 Task: Check the average views per listing of furnished in the last 5 years.
Action: Mouse moved to (746, 179)
Screenshot: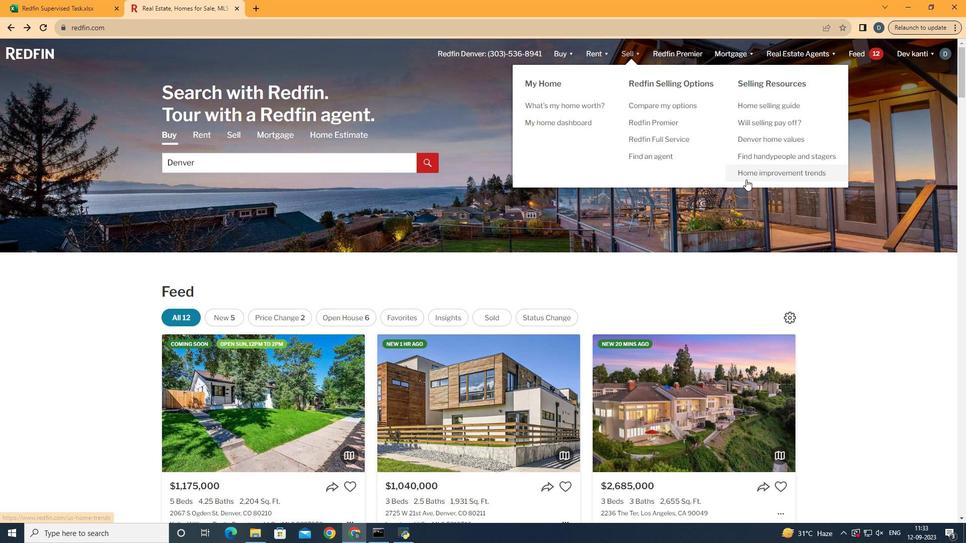 
Action: Mouse pressed left at (746, 179)
Screenshot: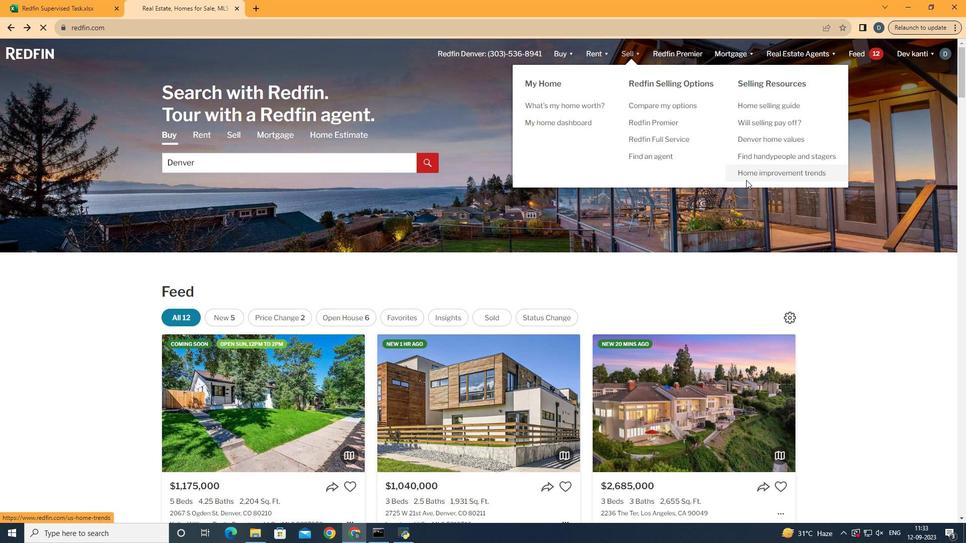 
Action: Mouse moved to (256, 190)
Screenshot: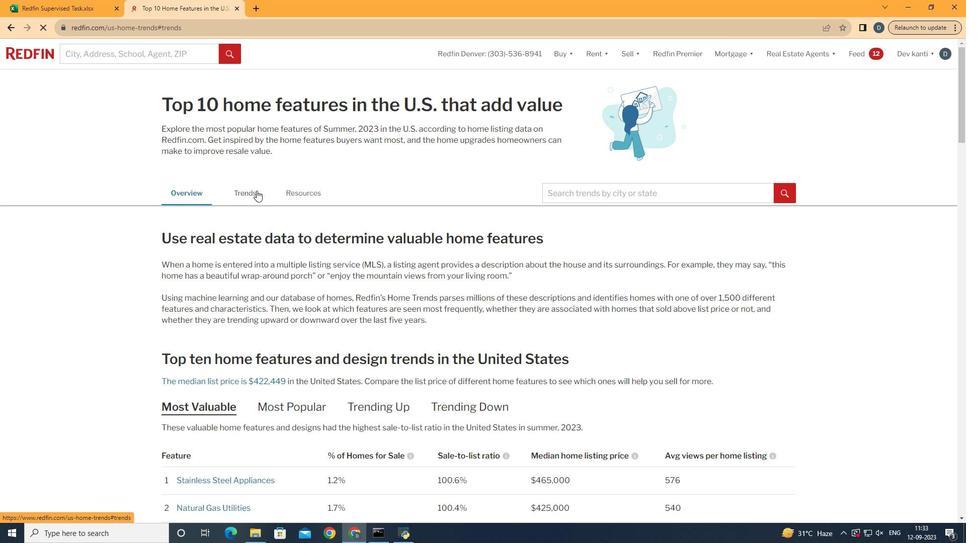 
Action: Mouse pressed left at (256, 190)
Screenshot: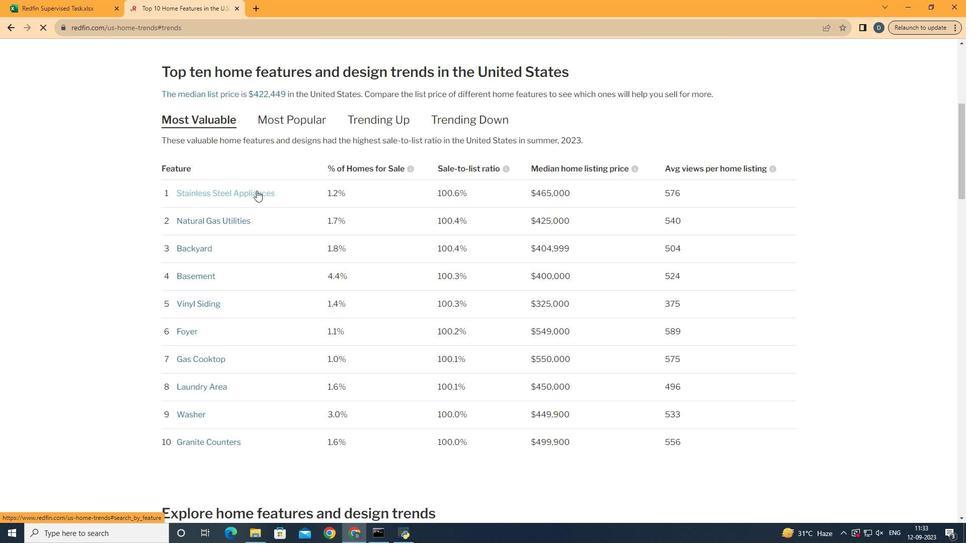 
Action: Mouse moved to (329, 285)
Screenshot: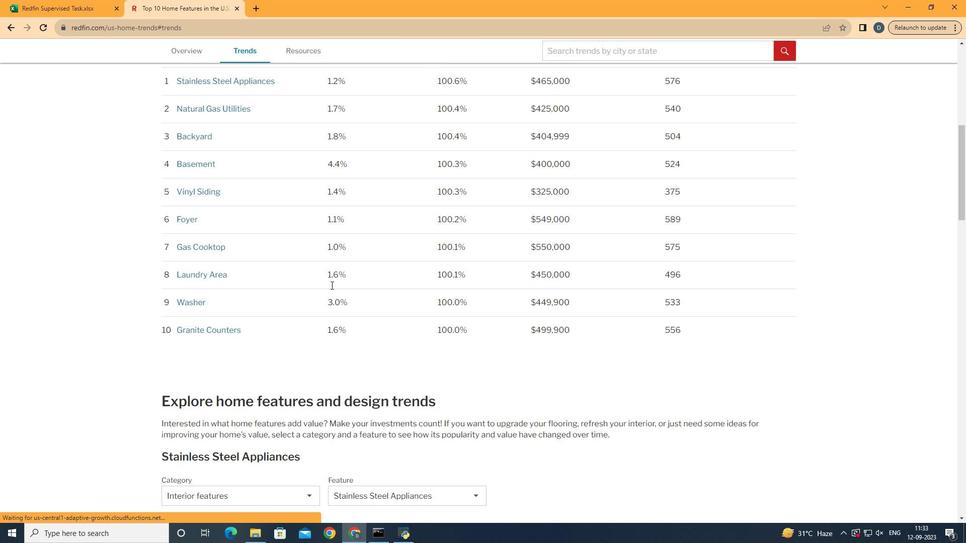
Action: Mouse scrolled (329, 285) with delta (0, 0)
Screenshot: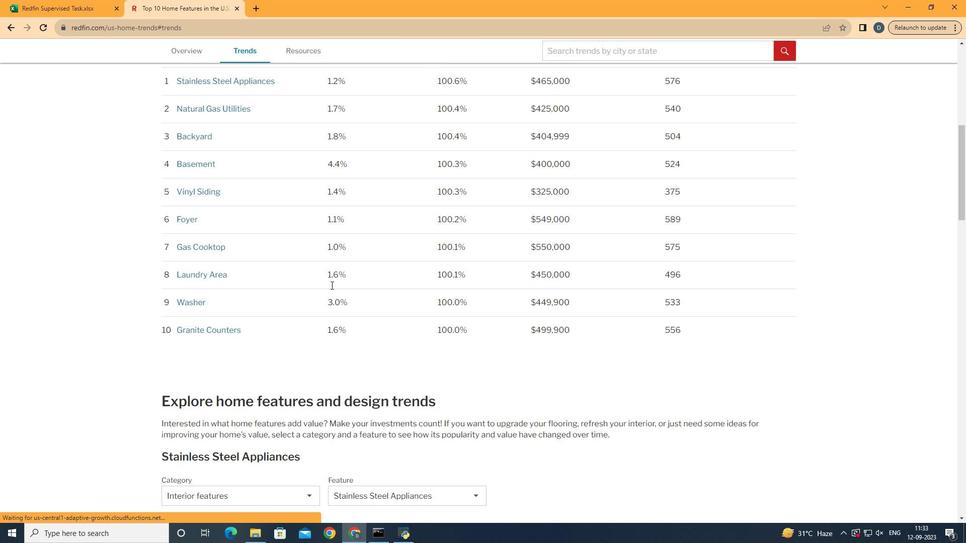 
Action: Mouse scrolled (329, 285) with delta (0, 0)
Screenshot: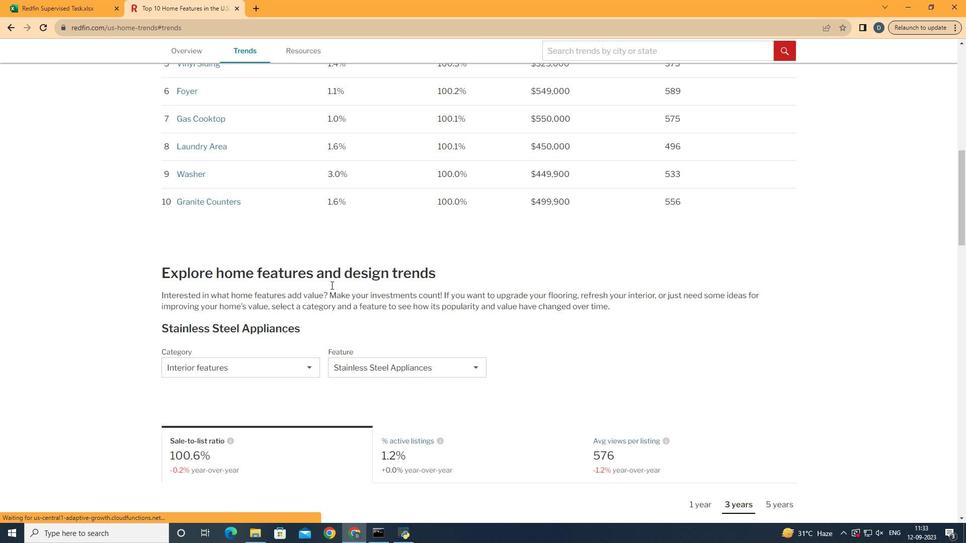 
Action: Mouse scrolled (329, 285) with delta (0, 0)
Screenshot: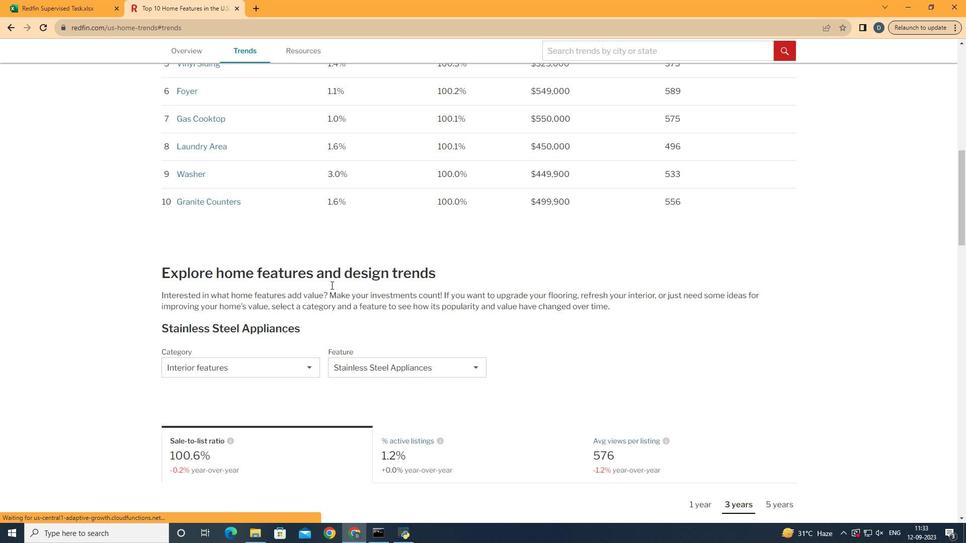 
Action: Mouse moved to (329, 285)
Screenshot: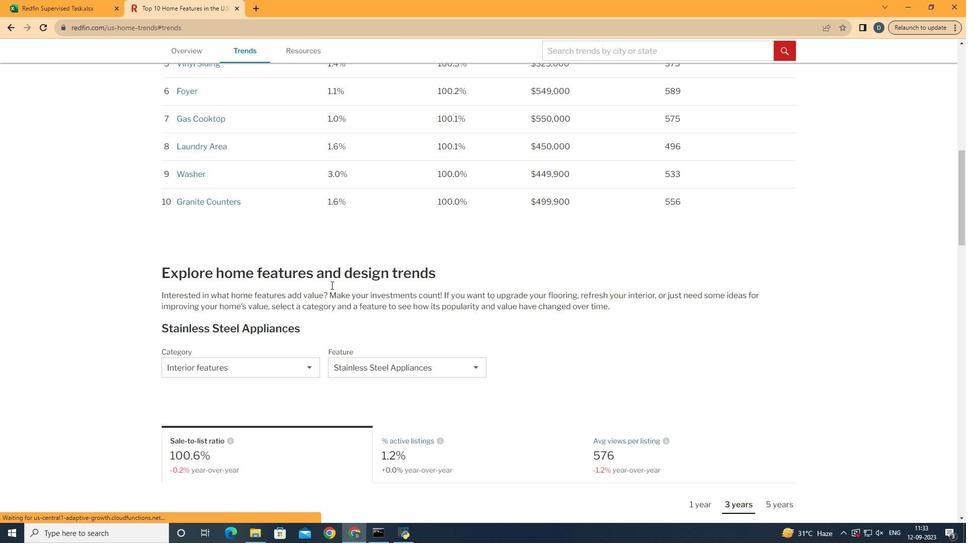 
Action: Mouse scrolled (329, 285) with delta (0, 0)
Screenshot: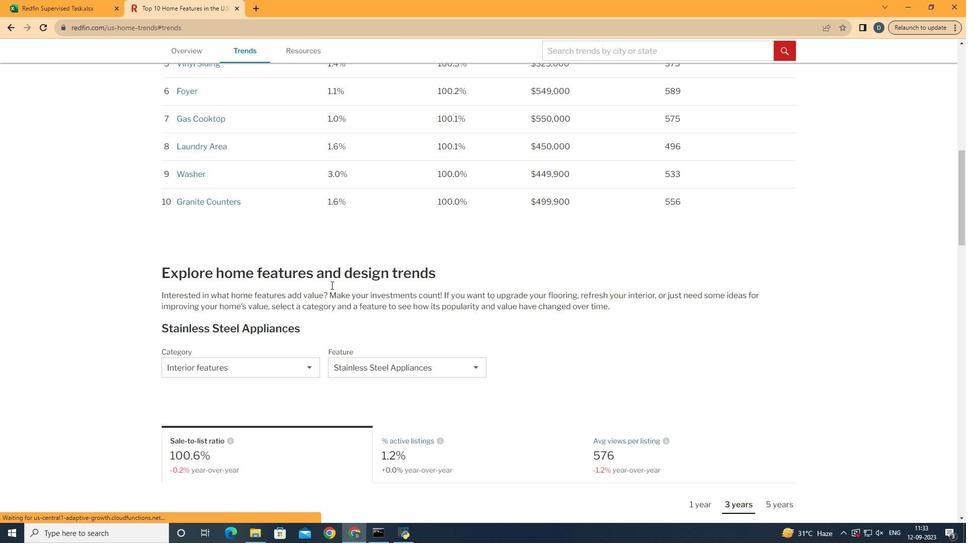 
Action: Mouse moved to (329, 285)
Screenshot: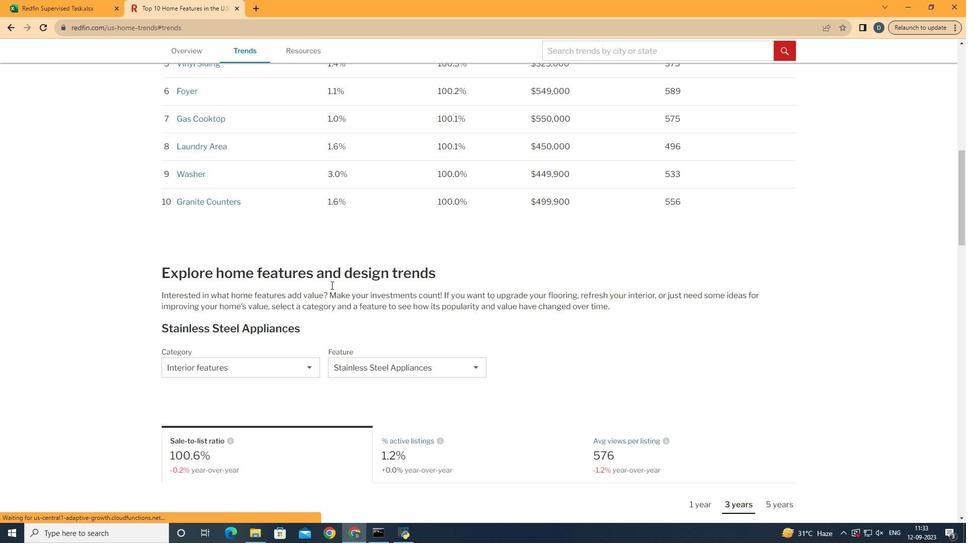 
Action: Mouse scrolled (329, 285) with delta (0, 0)
Screenshot: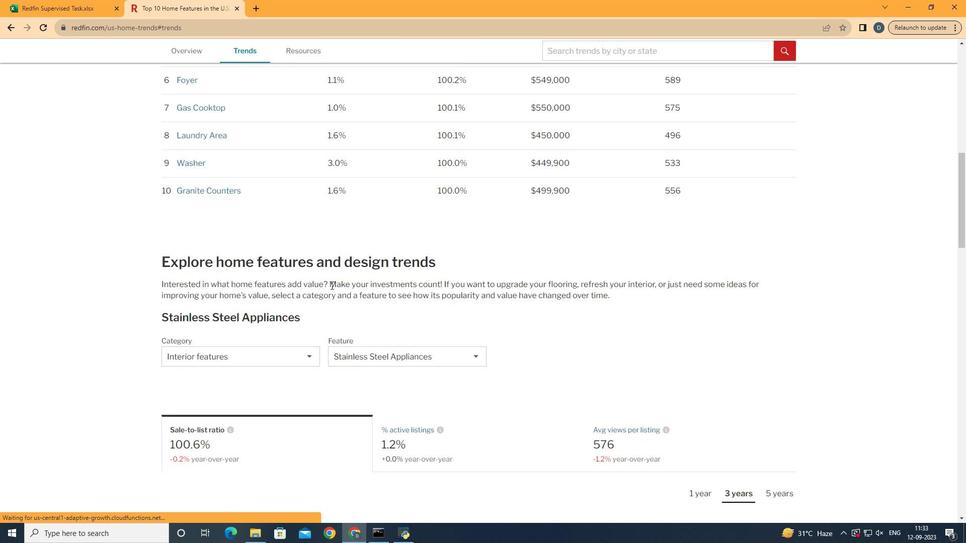 
Action: Mouse moved to (331, 285)
Screenshot: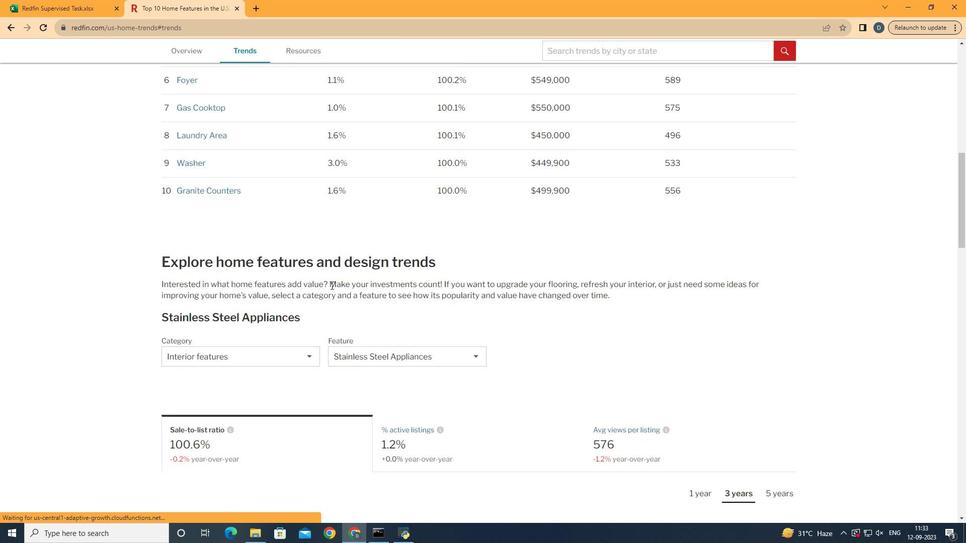 
Action: Mouse scrolled (331, 284) with delta (0, 0)
Screenshot: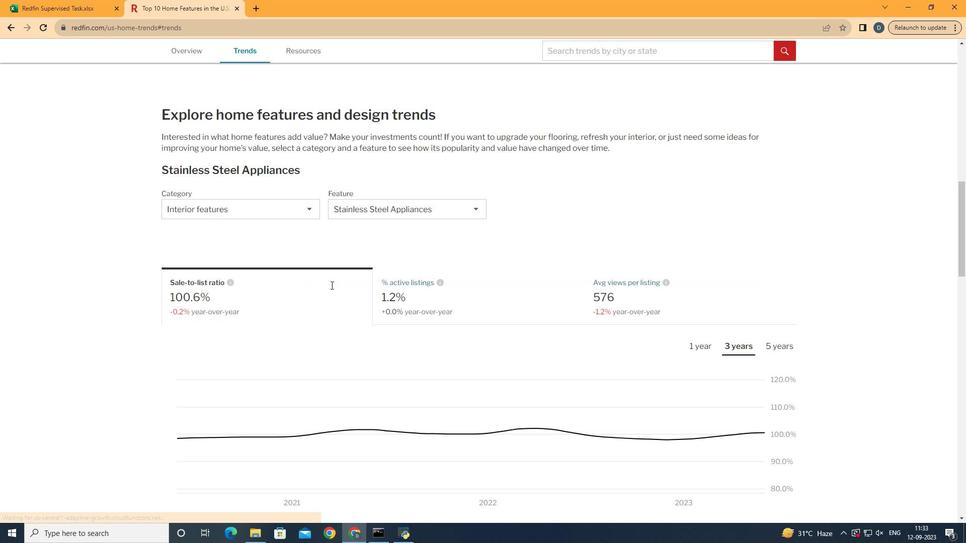 
Action: Mouse scrolled (331, 284) with delta (0, 0)
Screenshot: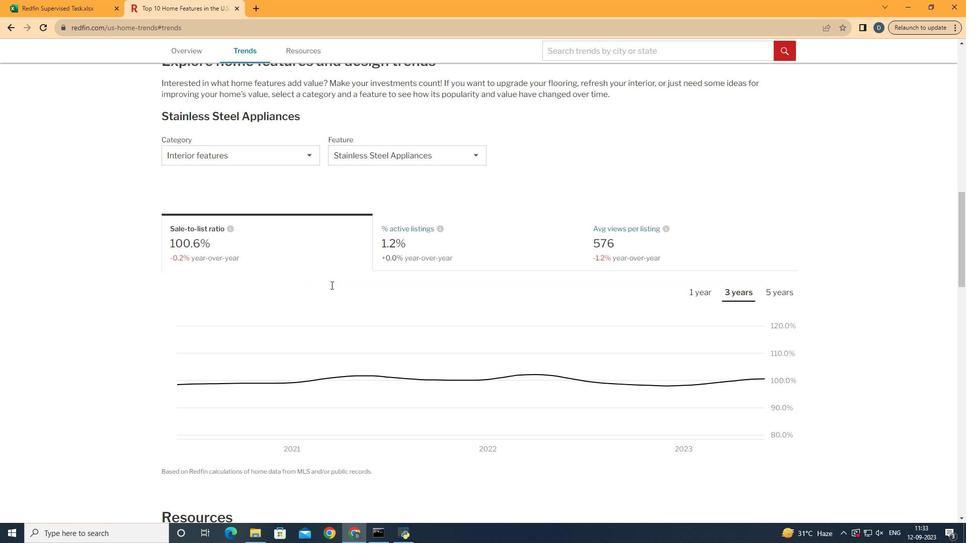 
Action: Mouse scrolled (331, 284) with delta (0, 0)
Screenshot: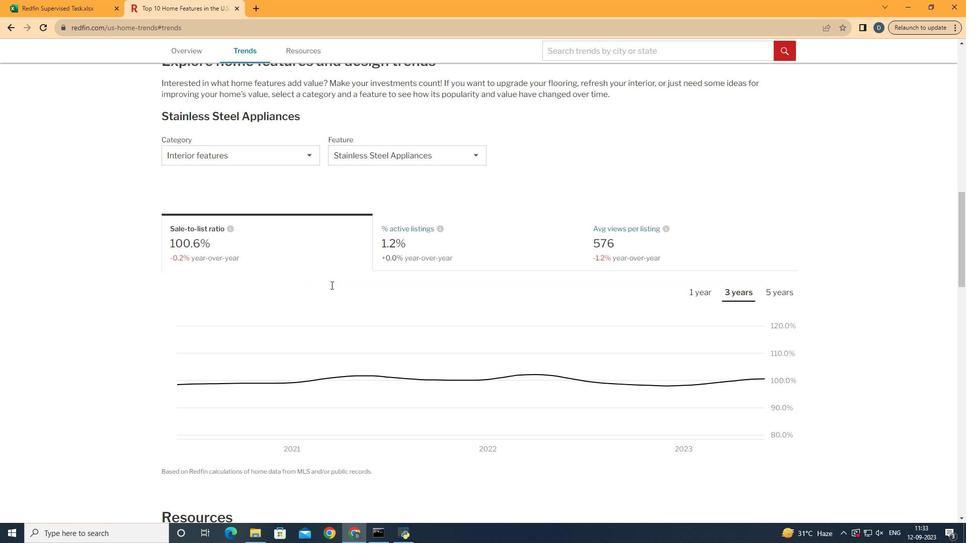
Action: Mouse scrolled (331, 284) with delta (0, 0)
Screenshot: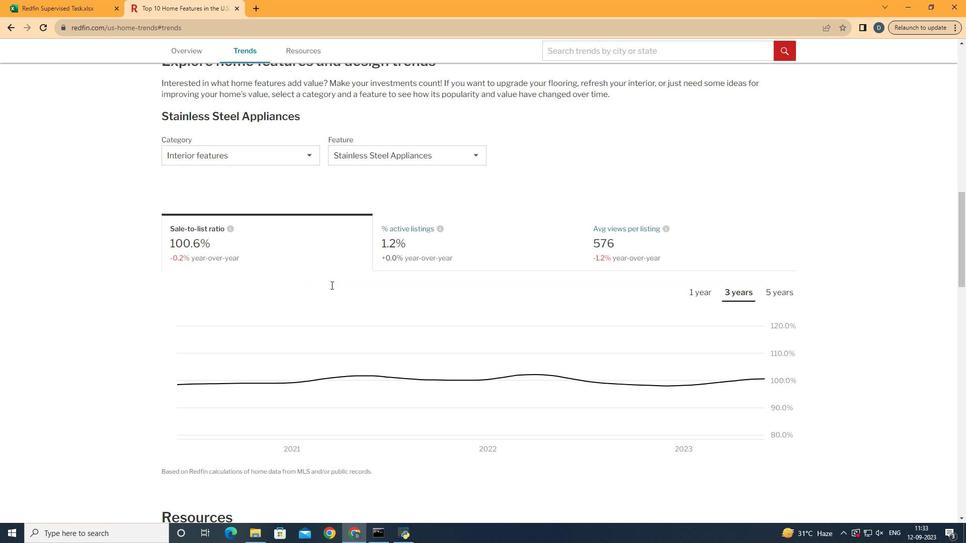 
Action: Mouse moved to (281, 154)
Screenshot: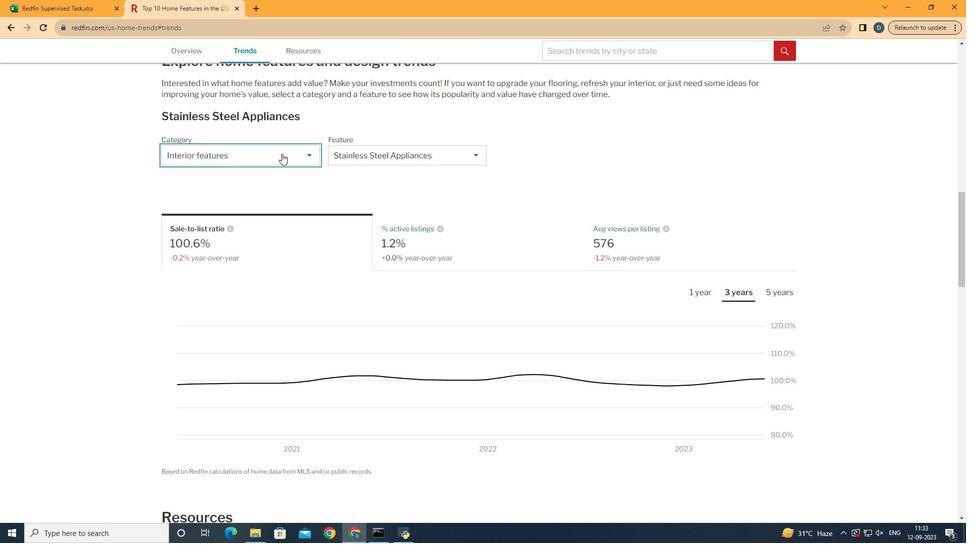 
Action: Mouse pressed left at (281, 154)
Screenshot: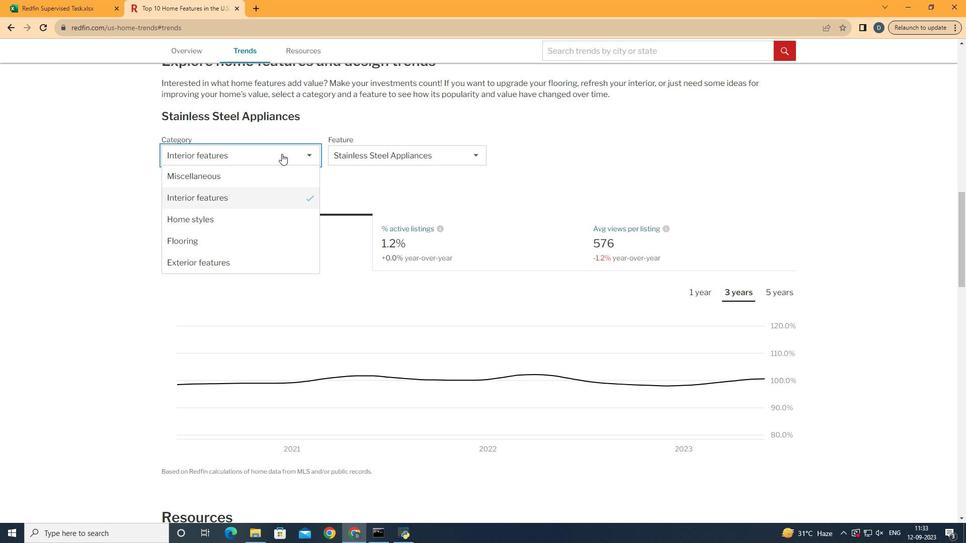 
Action: Mouse moved to (277, 191)
Screenshot: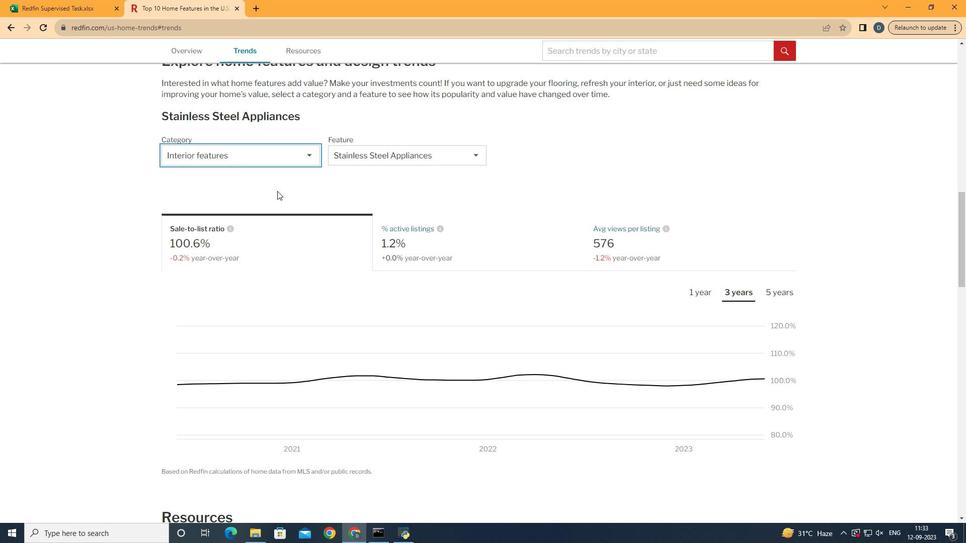 
Action: Mouse pressed left at (277, 191)
Screenshot: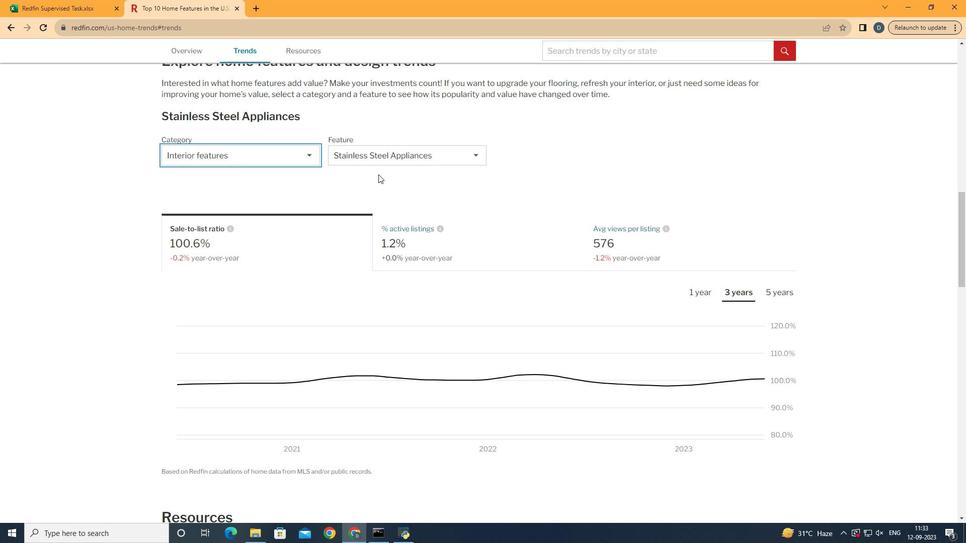 
Action: Mouse moved to (402, 162)
Screenshot: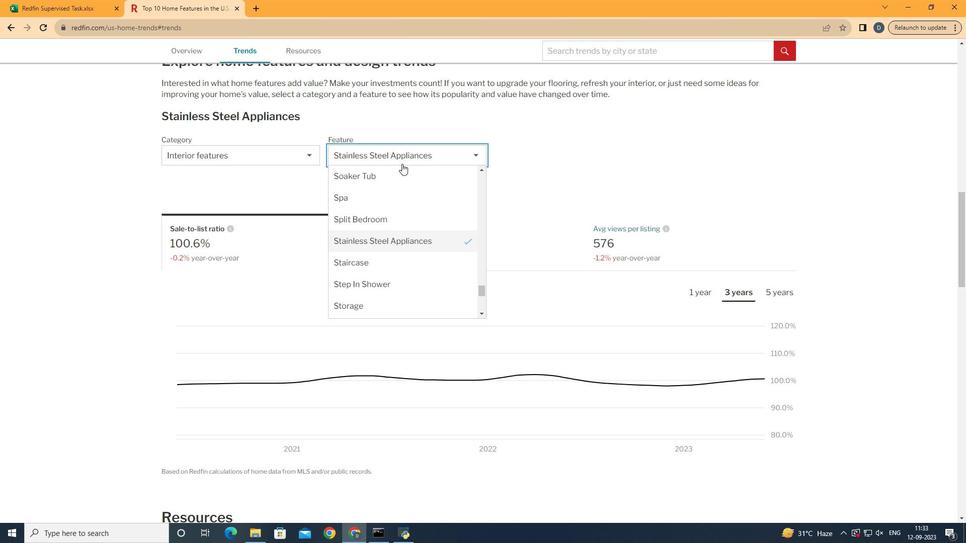 
Action: Mouse pressed left at (402, 162)
Screenshot: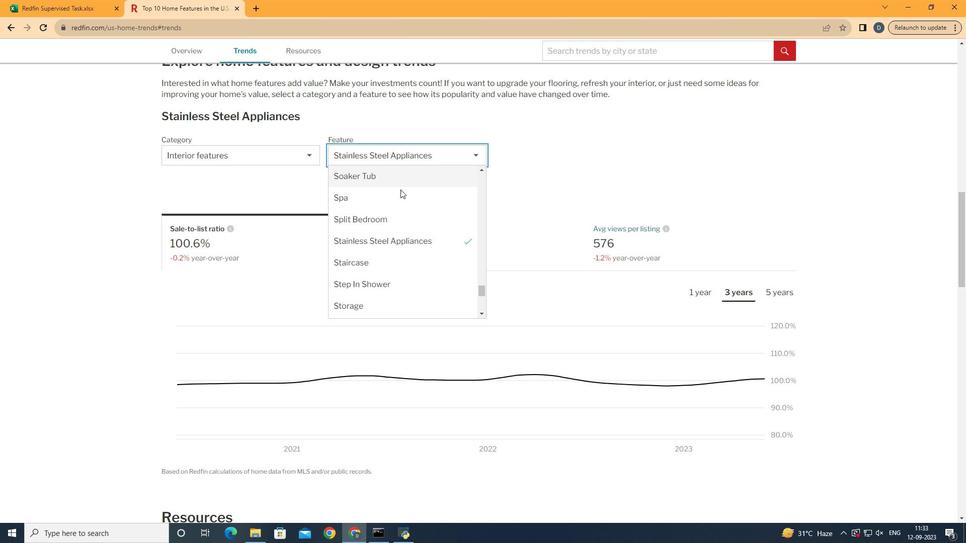 
Action: Mouse moved to (406, 240)
Screenshot: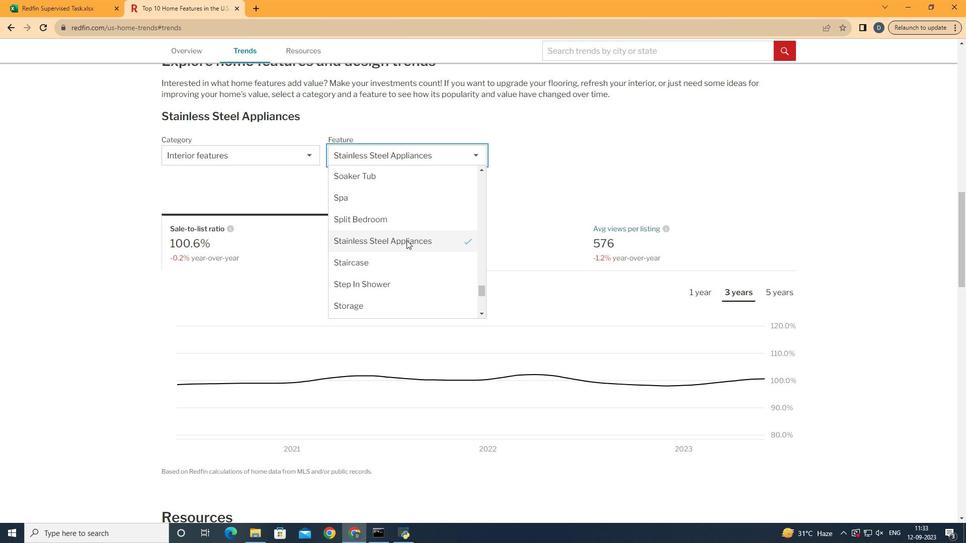 
Action: Mouse scrolled (406, 241) with delta (0, 0)
Screenshot: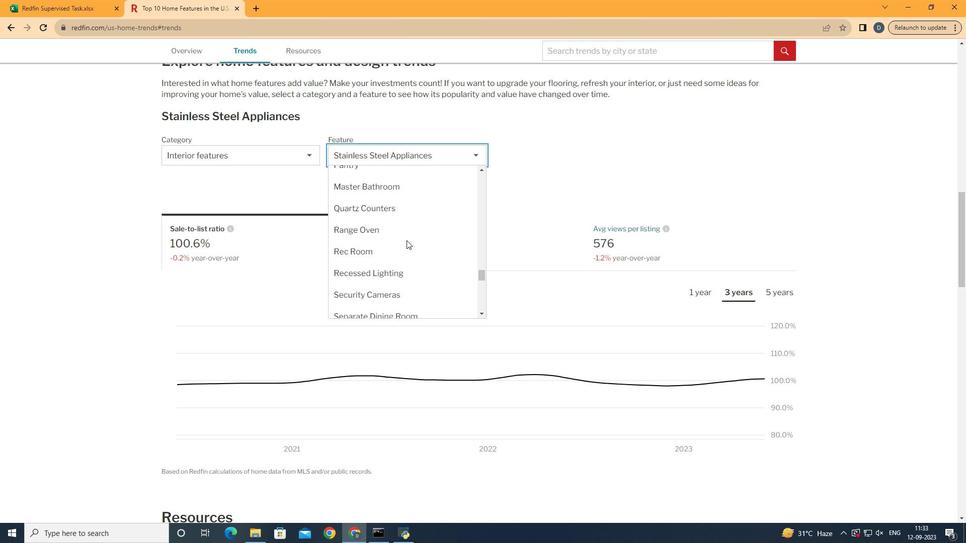 
Action: Mouse scrolled (406, 241) with delta (0, 0)
Screenshot: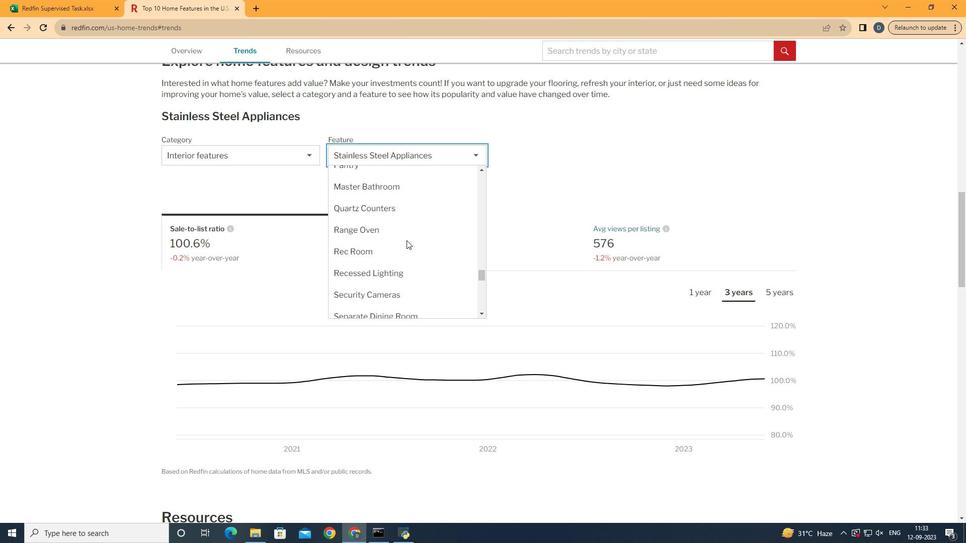 
Action: Mouse scrolled (406, 241) with delta (0, 0)
Screenshot: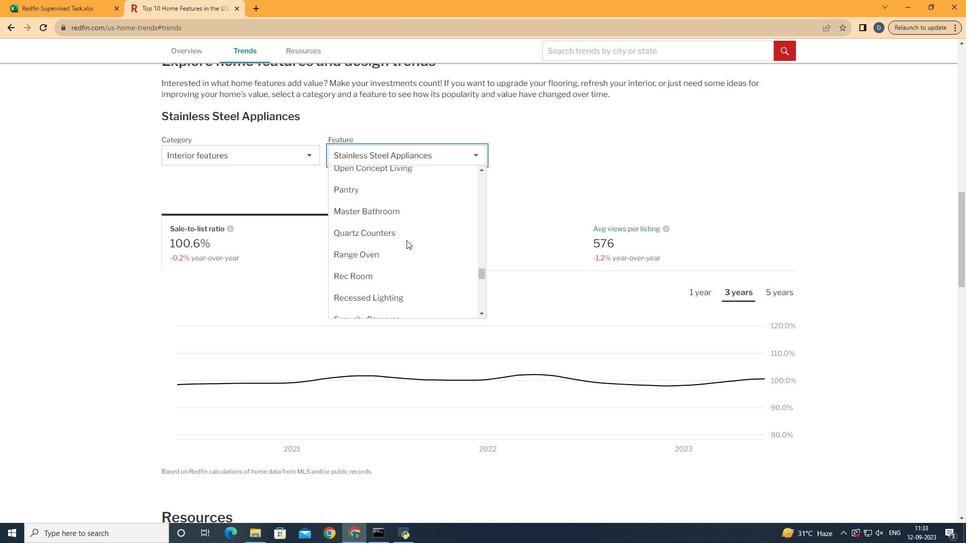 
Action: Mouse scrolled (406, 241) with delta (0, 0)
Screenshot: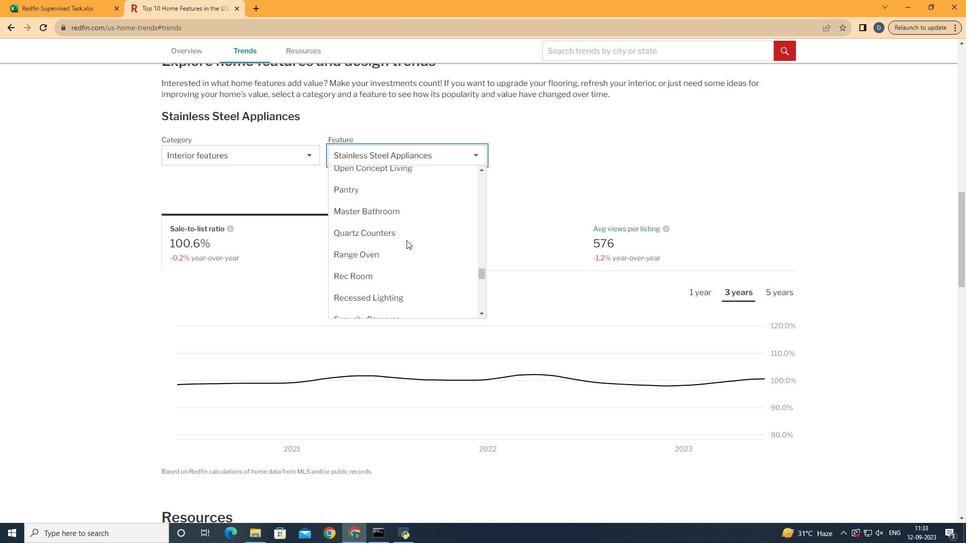 
Action: Mouse scrolled (406, 241) with delta (0, 0)
Screenshot: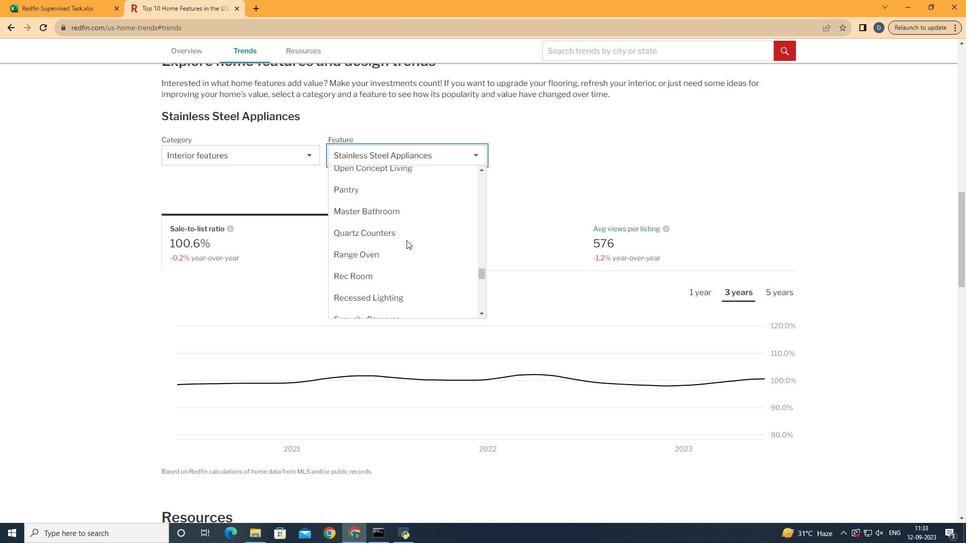 
Action: Mouse scrolled (406, 241) with delta (0, 0)
Screenshot: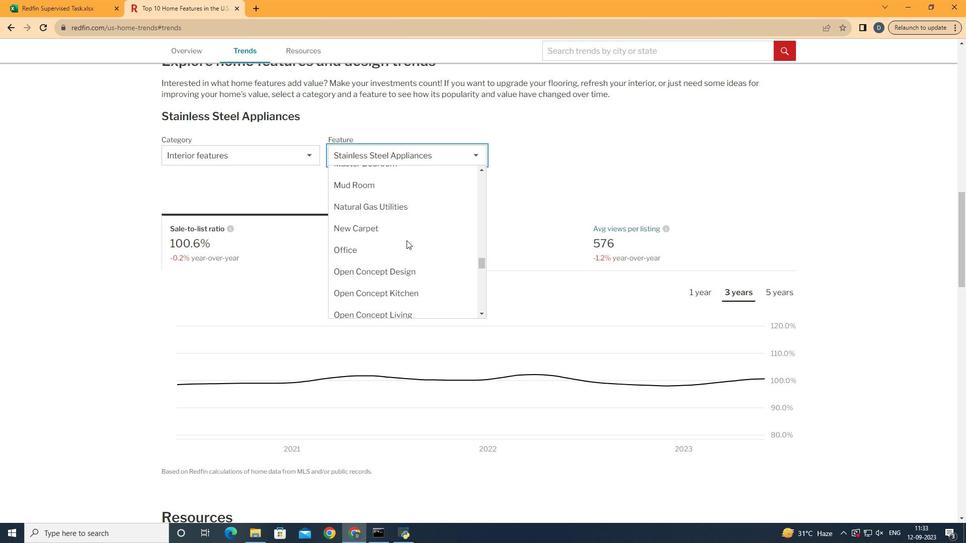 
Action: Mouse scrolled (406, 241) with delta (0, 0)
Screenshot: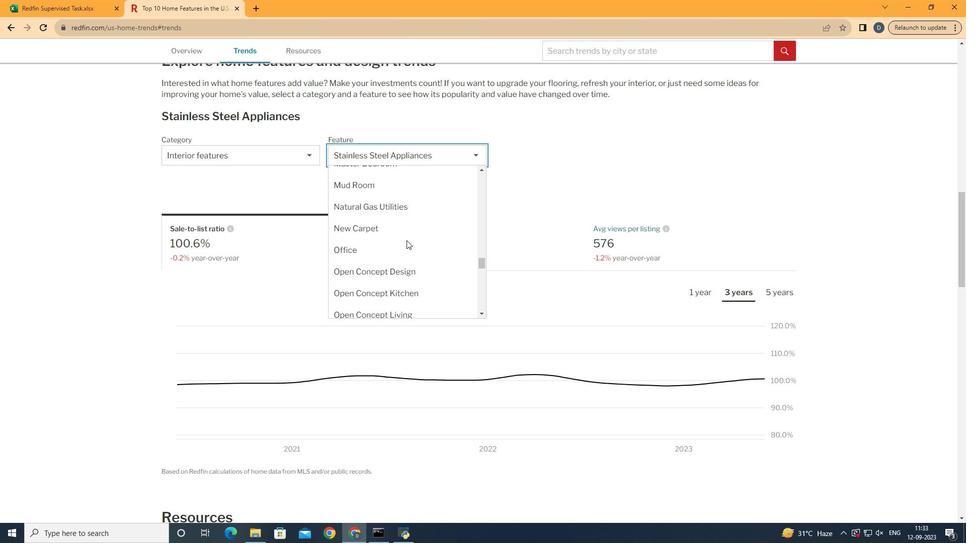 
Action: Mouse scrolled (406, 241) with delta (0, 0)
Screenshot: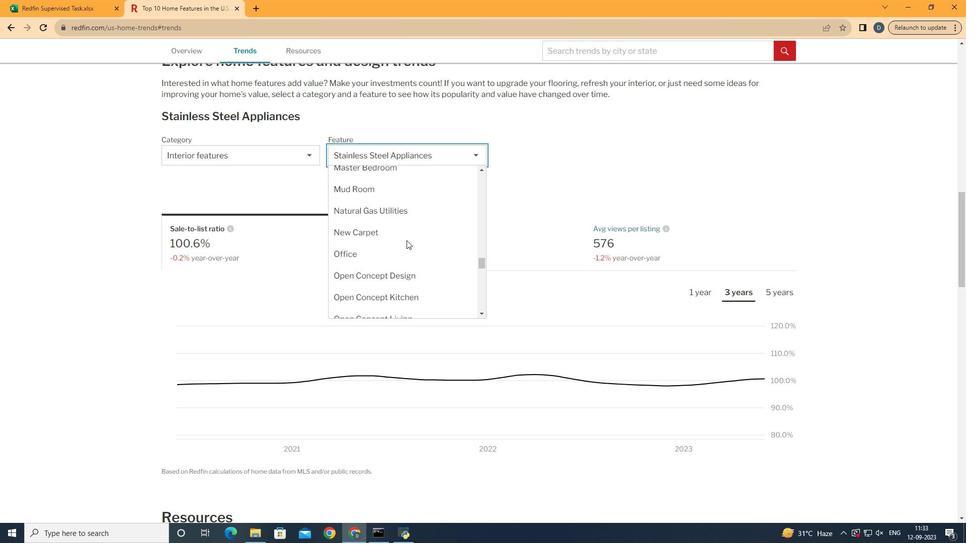 
Action: Mouse moved to (406, 240)
Screenshot: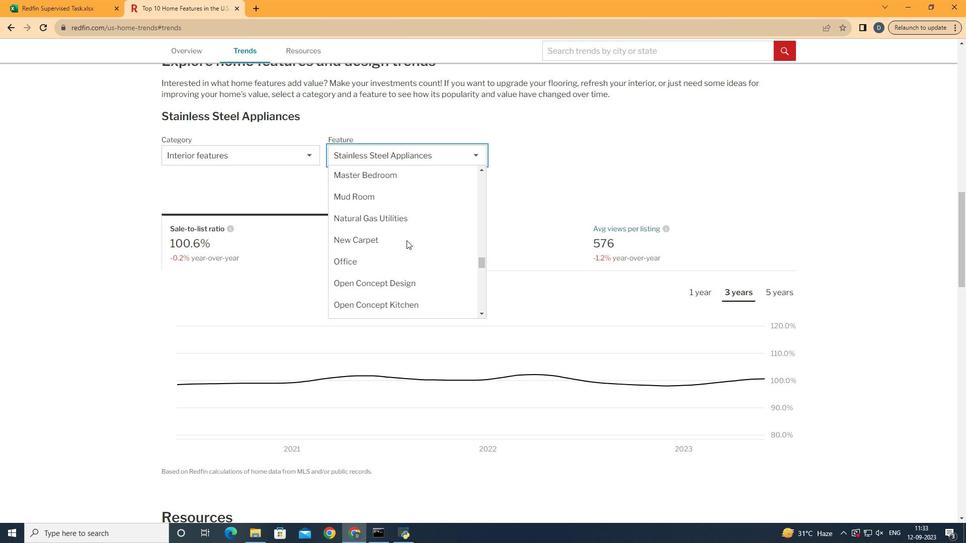 
Action: Mouse scrolled (406, 241) with delta (0, 0)
Screenshot: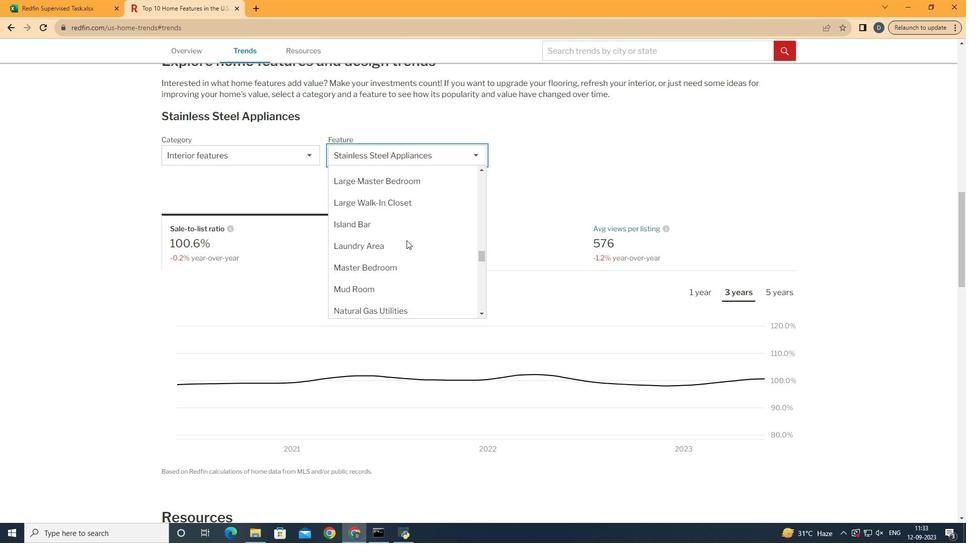 
Action: Mouse scrolled (406, 241) with delta (0, 0)
Screenshot: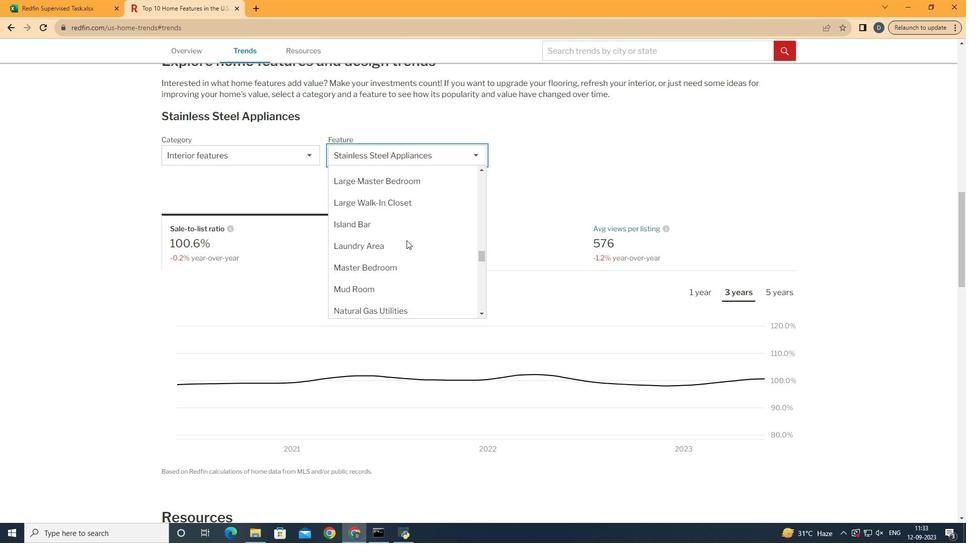
Action: Mouse scrolled (406, 241) with delta (0, 0)
Screenshot: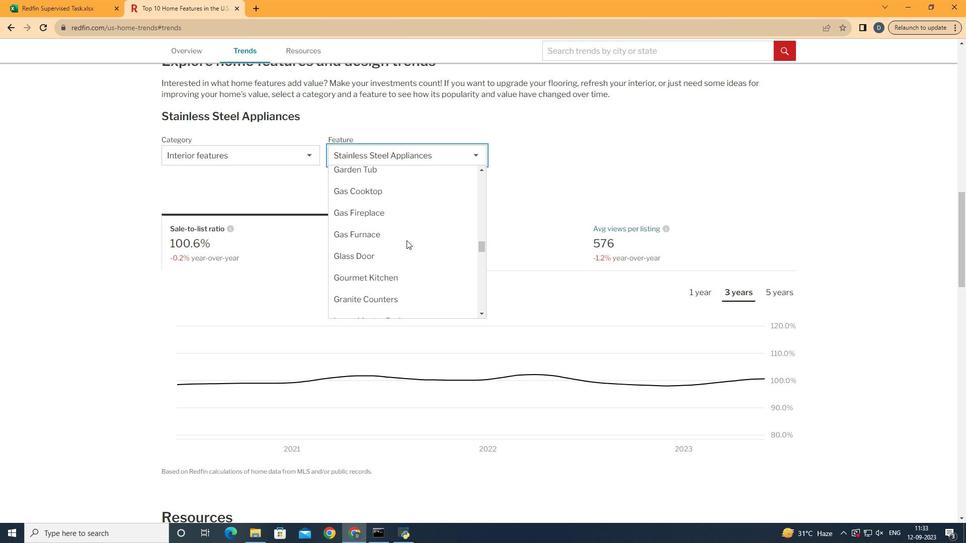 
Action: Mouse scrolled (406, 241) with delta (0, 0)
Screenshot: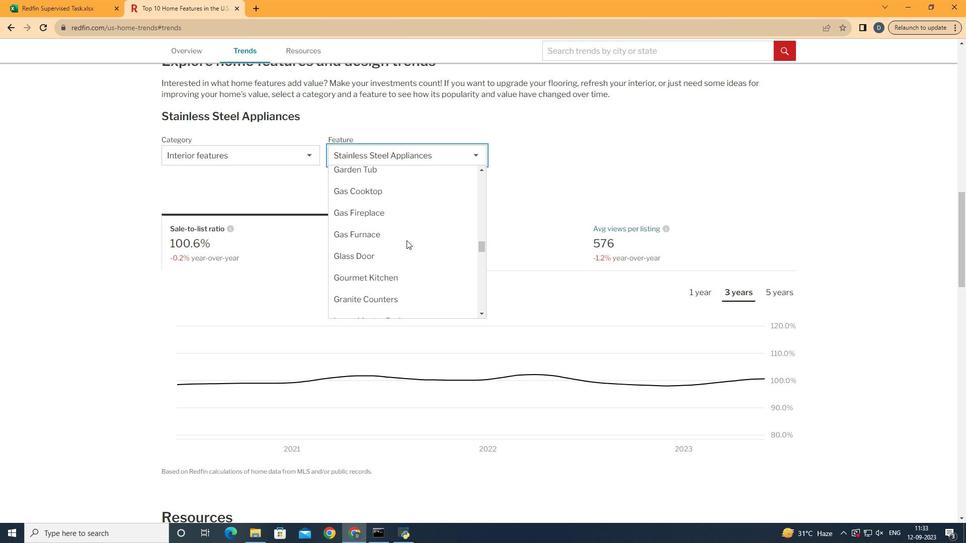 
Action: Mouse scrolled (406, 241) with delta (0, 0)
Screenshot: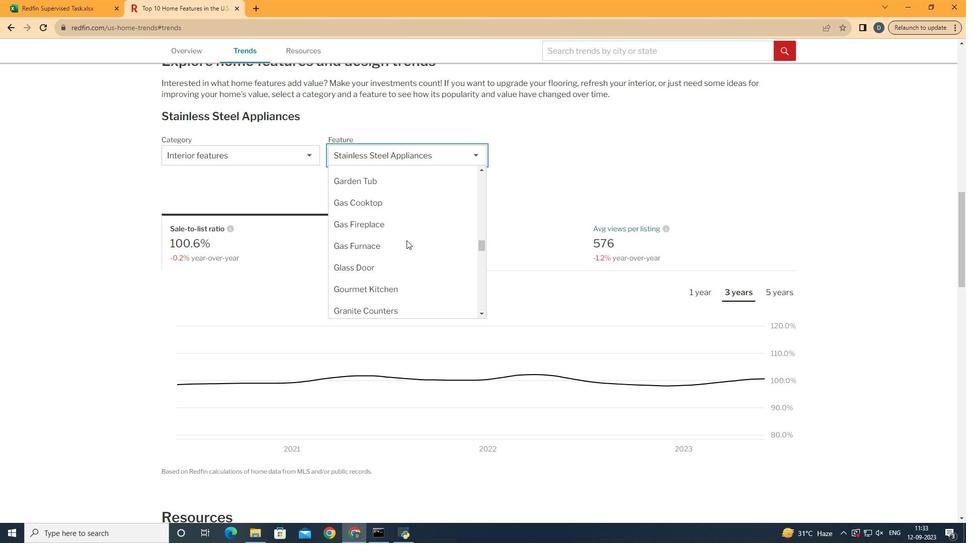 
Action: Mouse scrolled (406, 241) with delta (0, 0)
Screenshot: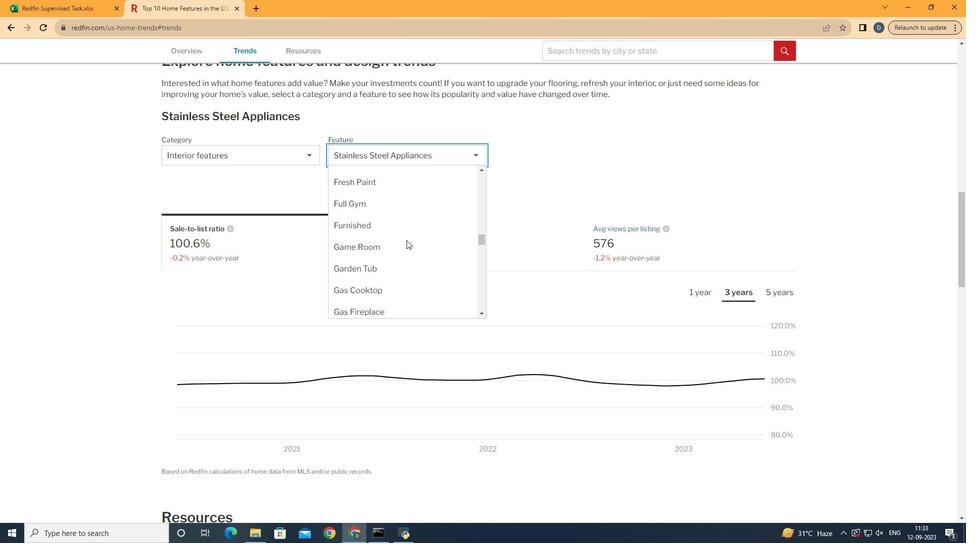 
Action: Mouse scrolled (406, 241) with delta (0, 0)
Screenshot: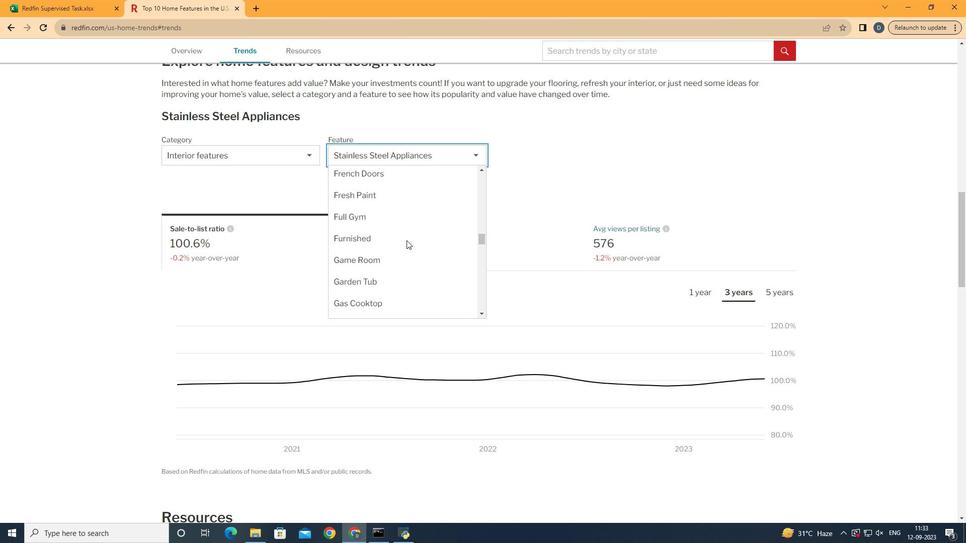 
Action: Mouse scrolled (406, 241) with delta (0, 0)
Screenshot: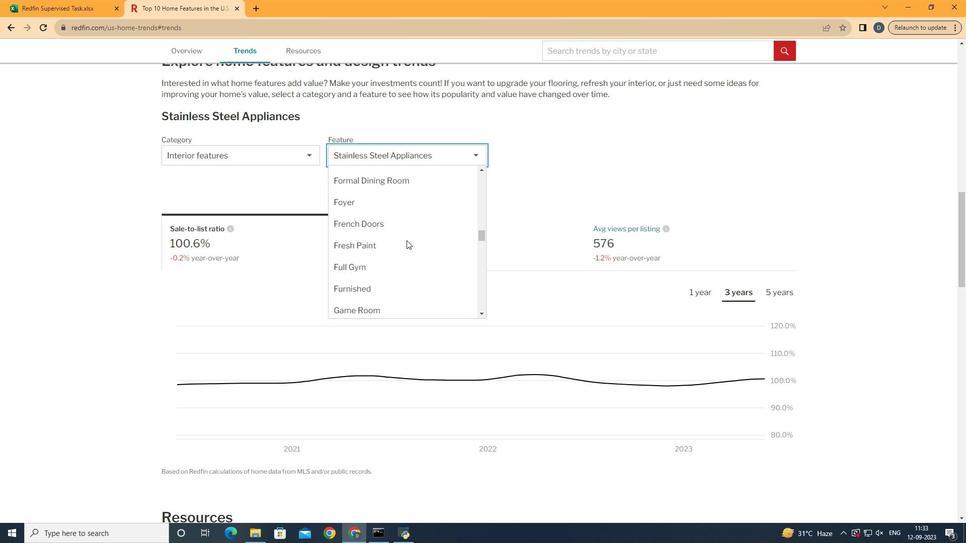 
Action: Mouse moved to (399, 296)
Screenshot: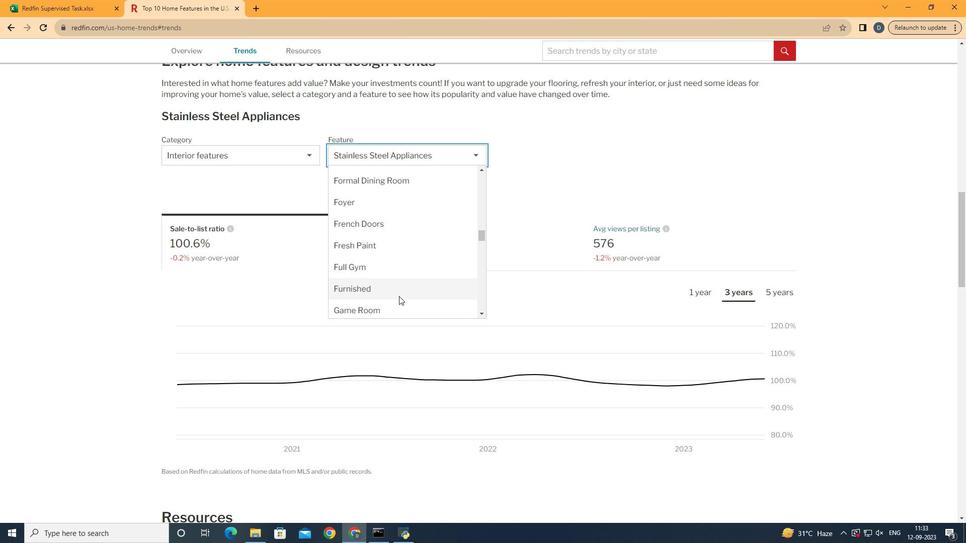
Action: Mouse pressed left at (399, 296)
Screenshot: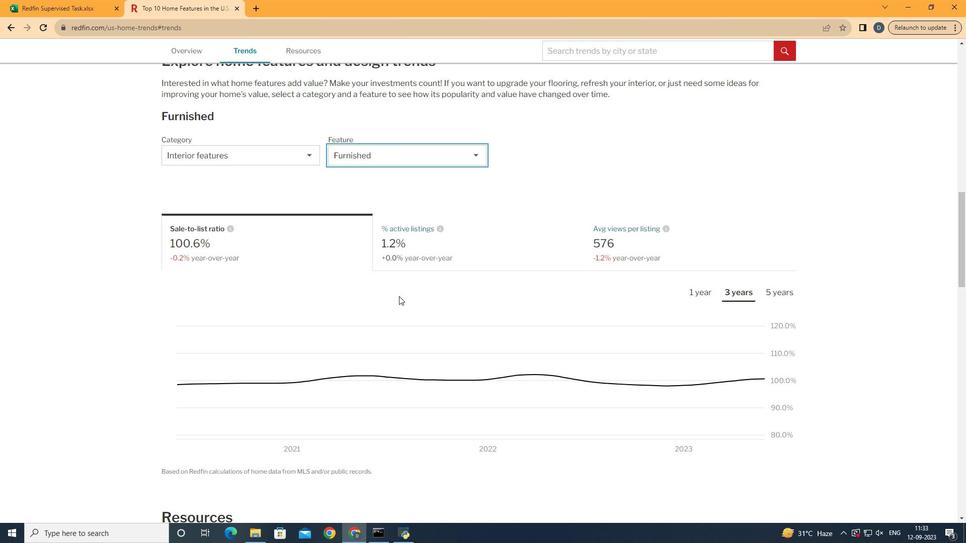 
Action: Mouse moved to (684, 243)
Screenshot: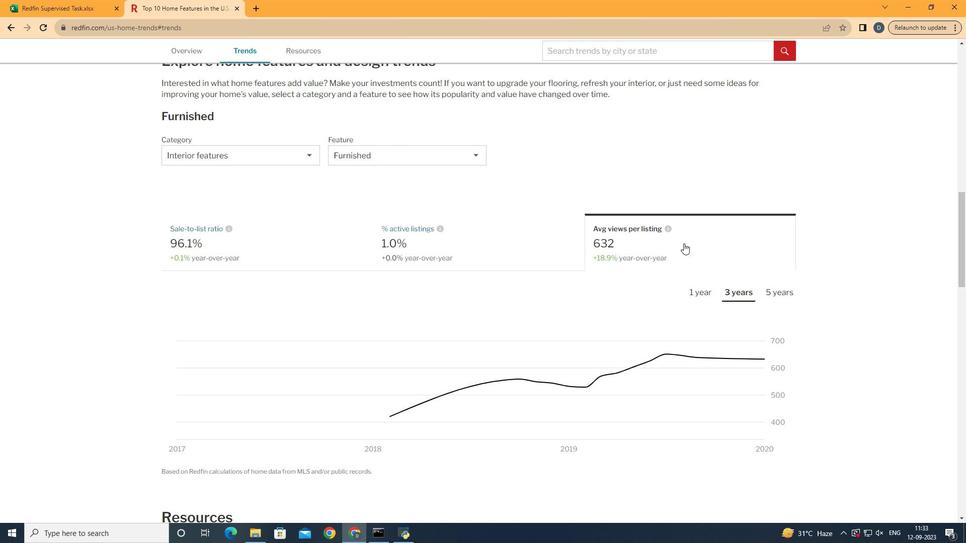 
Action: Mouse pressed left at (684, 243)
Screenshot: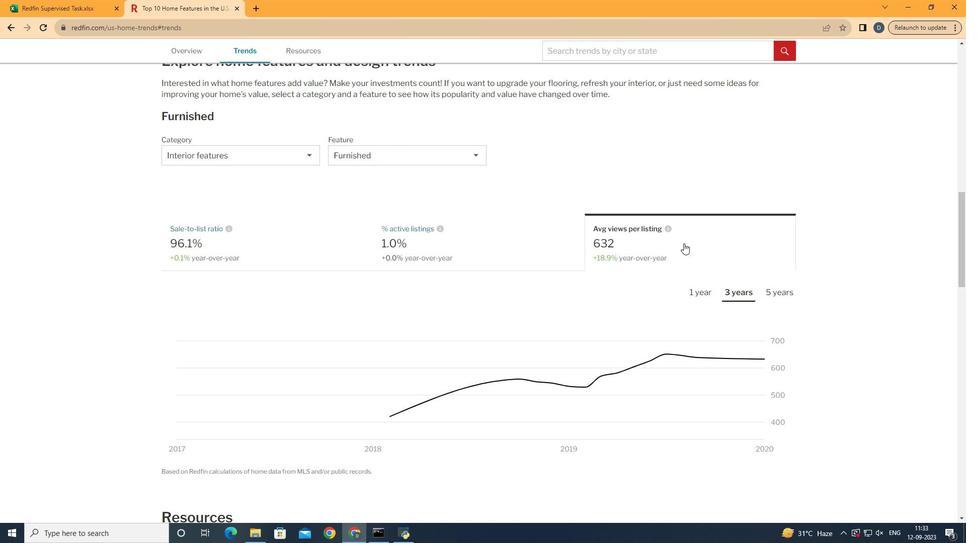 
Action: Mouse moved to (782, 298)
Screenshot: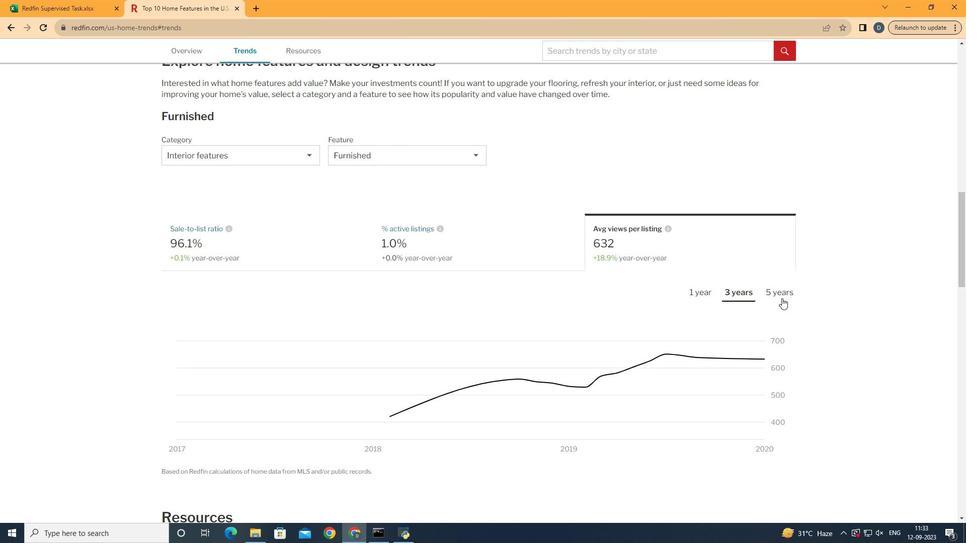 
Action: Mouse pressed left at (782, 298)
Screenshot: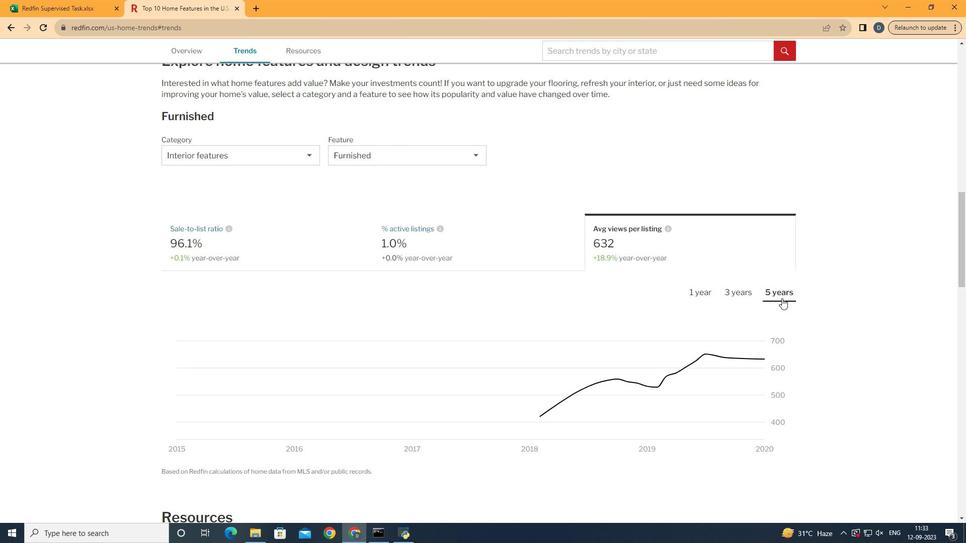 
Action: Mouse moved to (841, 381)
Screenshot: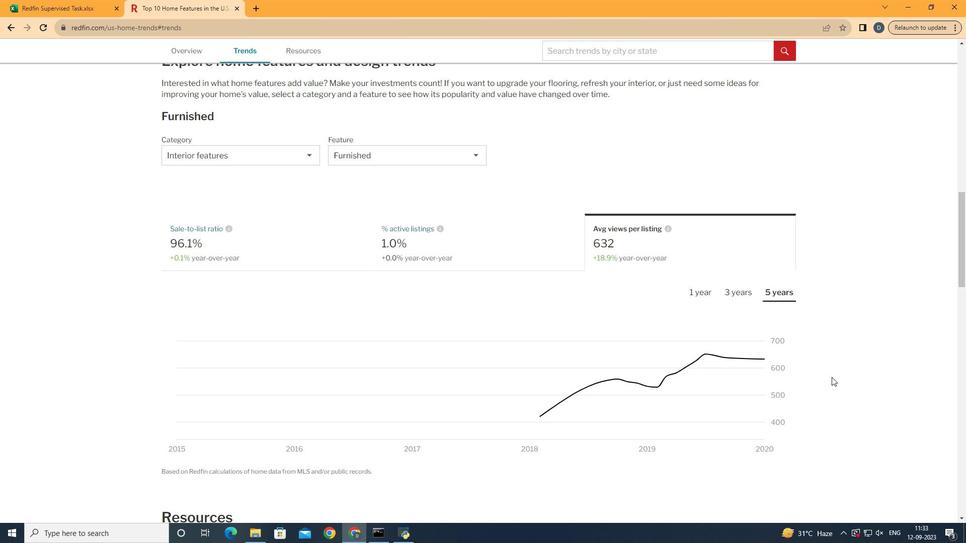 
